 Task: Create a rule when a card is added to the board by anyone except me.
Action: Mouse pressed left at (533, 253)
Screenshot: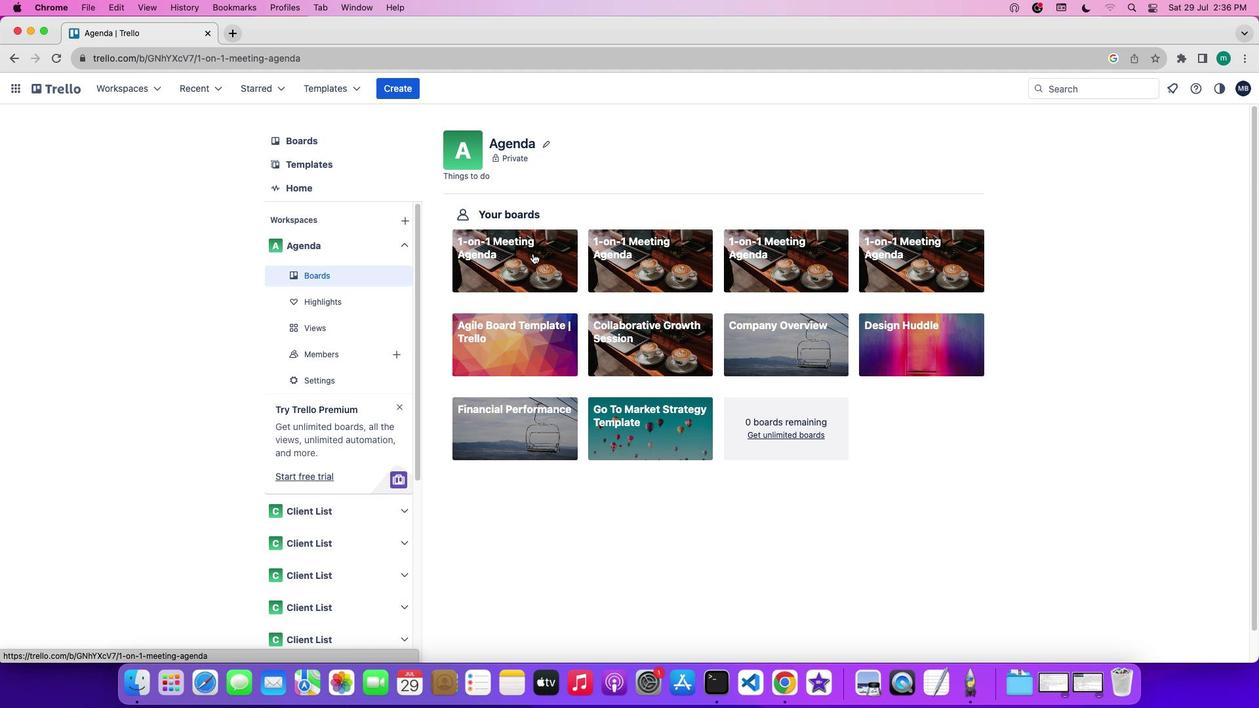 
Action: Mouse moved to (1078, 281)
Screenshot: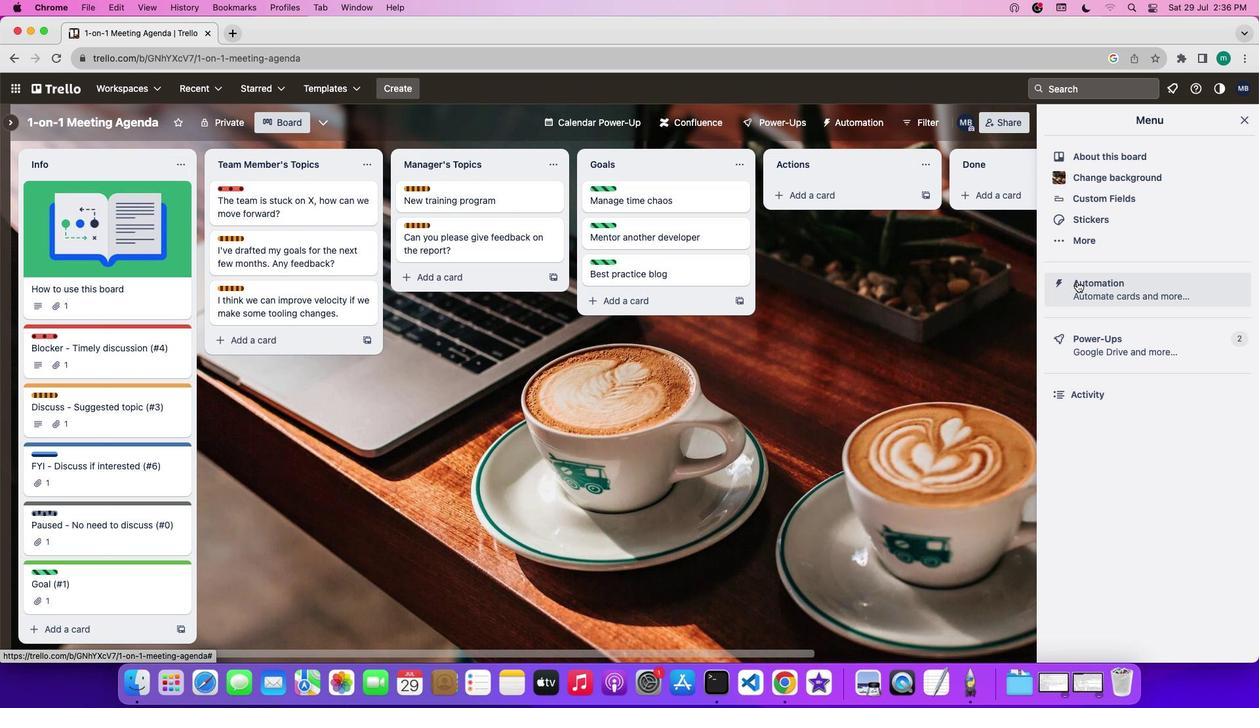 
Action: Mouse pressed left at (1078, 281)
Screenshot: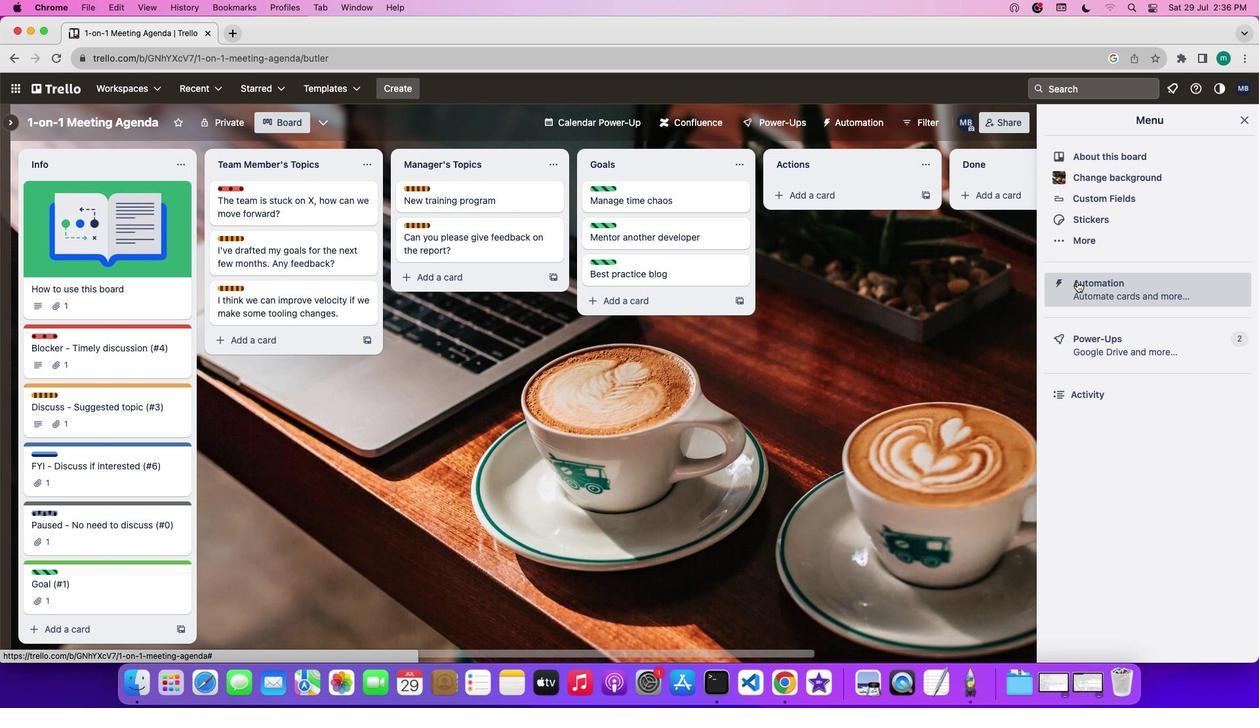 
Action: Mouse moved to (119, 231)
Screenshot: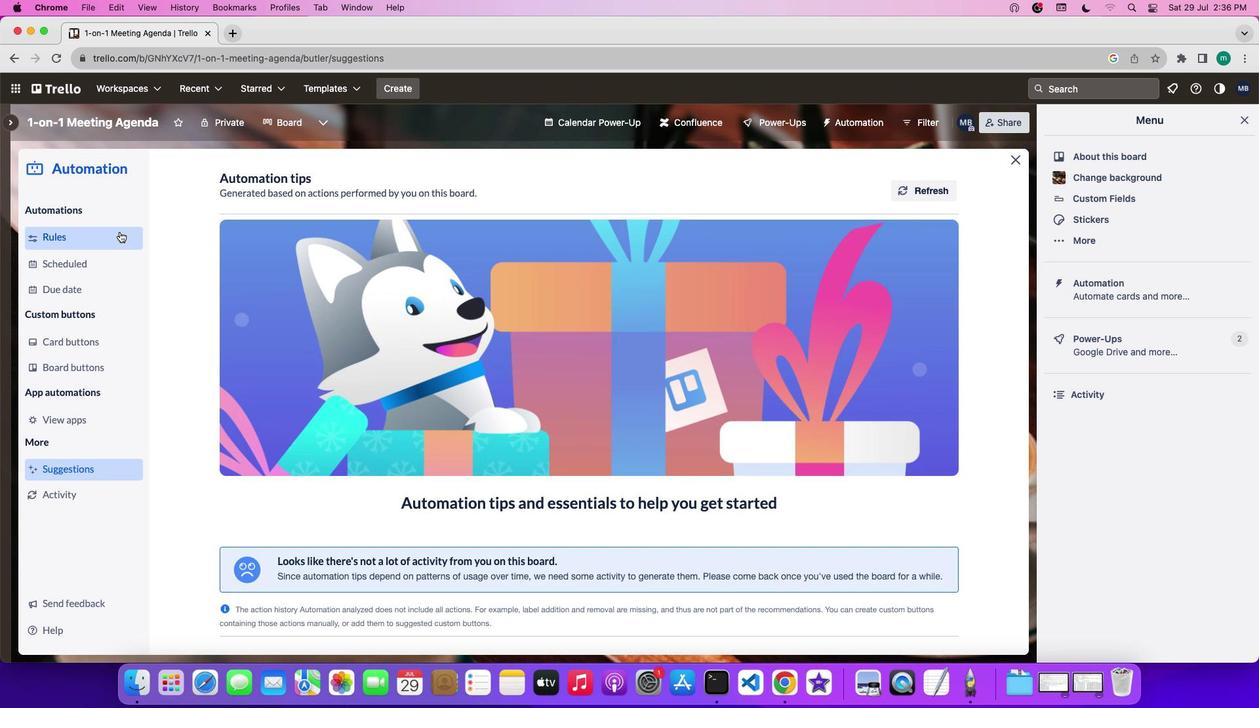 
Action: Mouse pressed left at (119, 231)
Screenshot: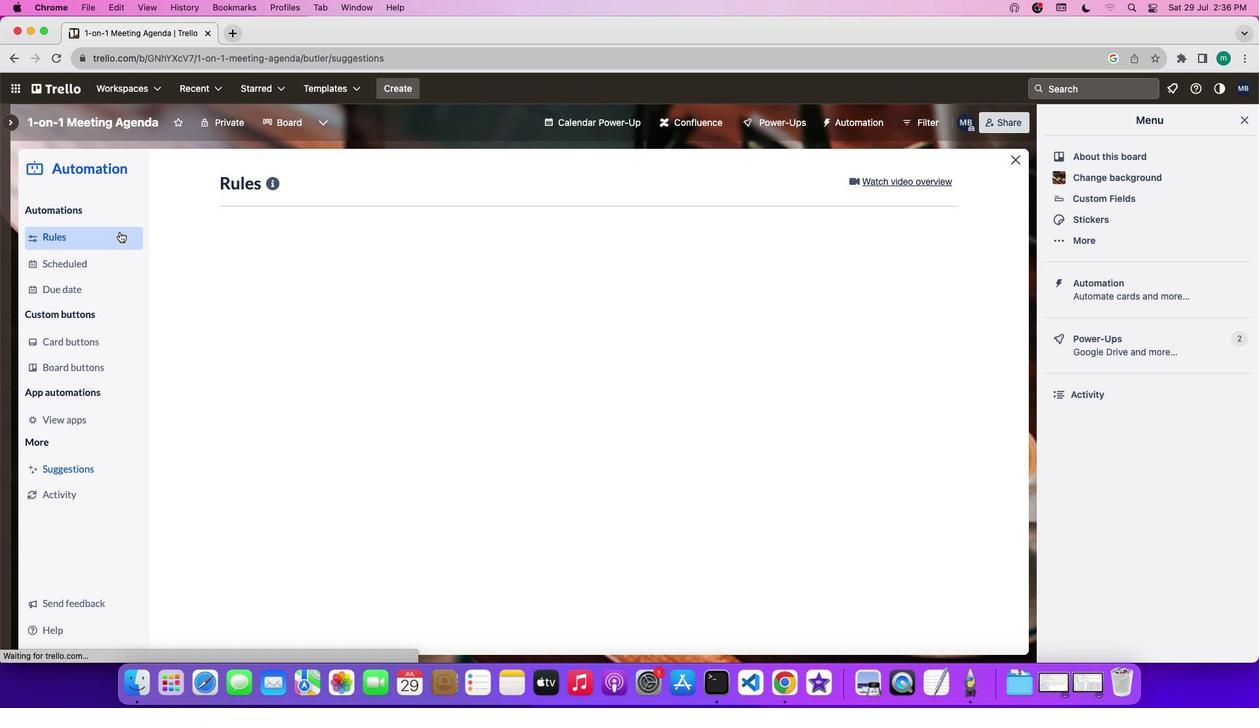 
Action: Mouse moved to (297, 467)
Screenshot: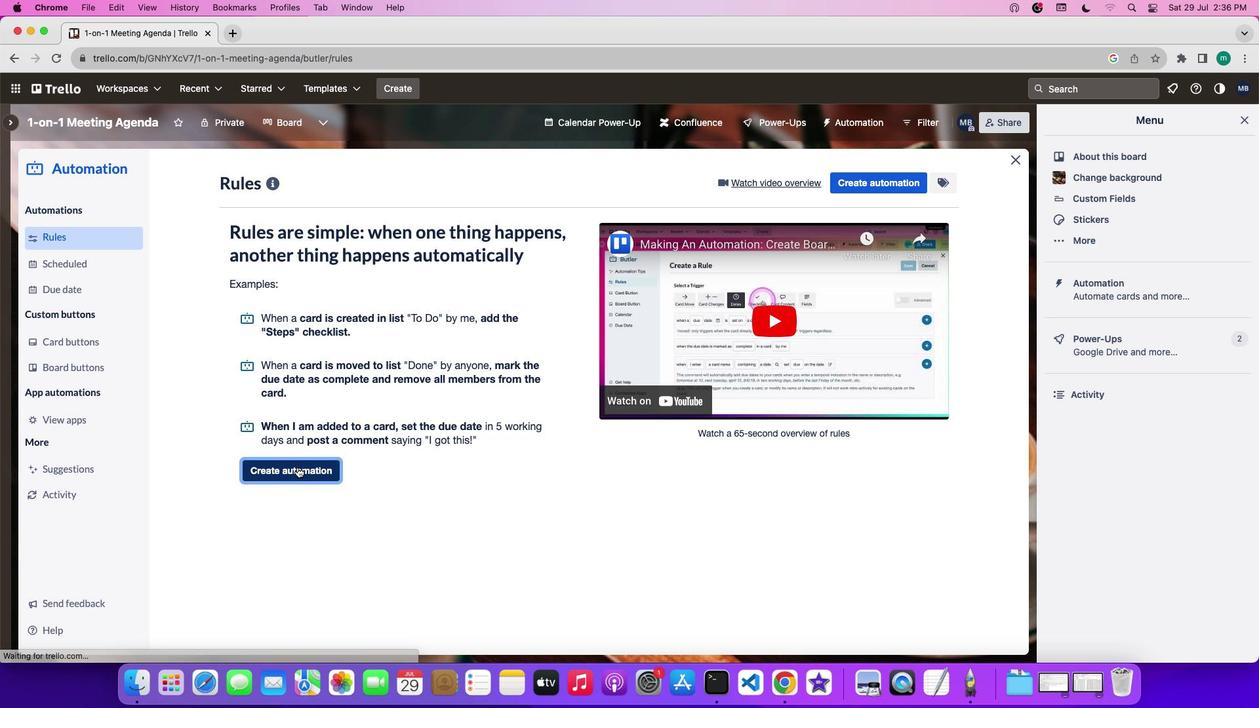 
Action: Mouse pressed left at (297, 467)
Screenshot: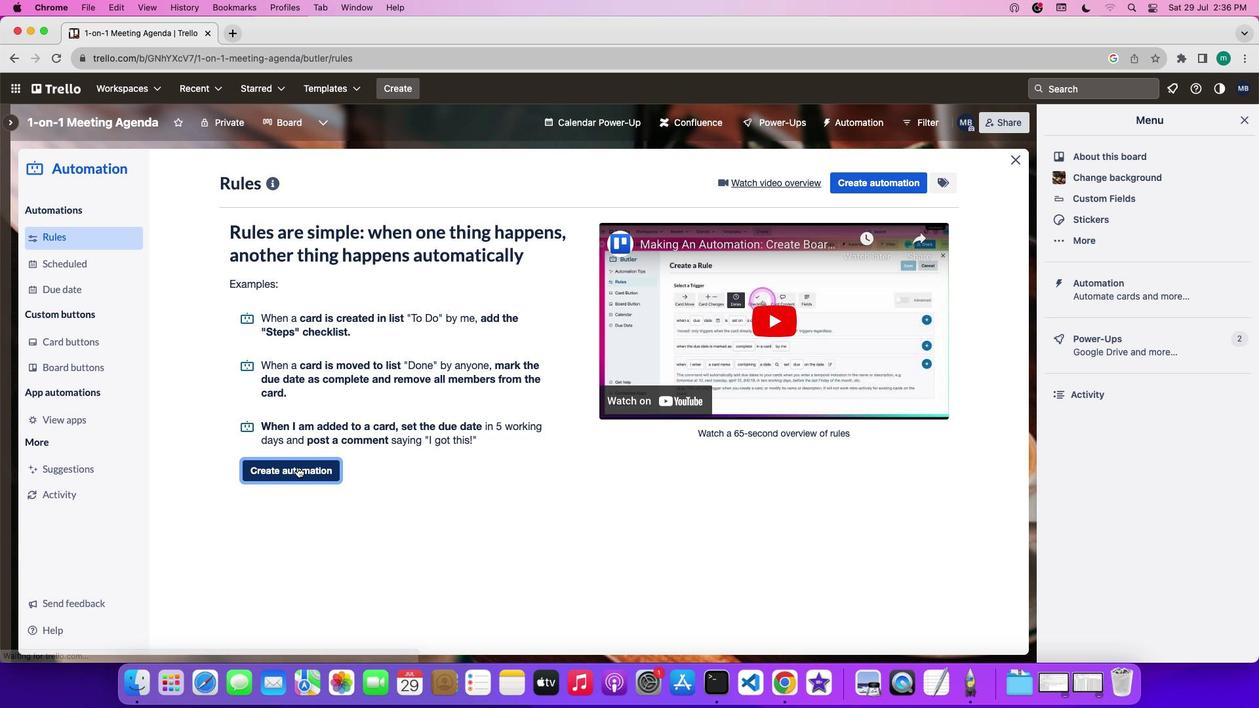 
Action: Mouse moved to (610, 301)
Screenshot: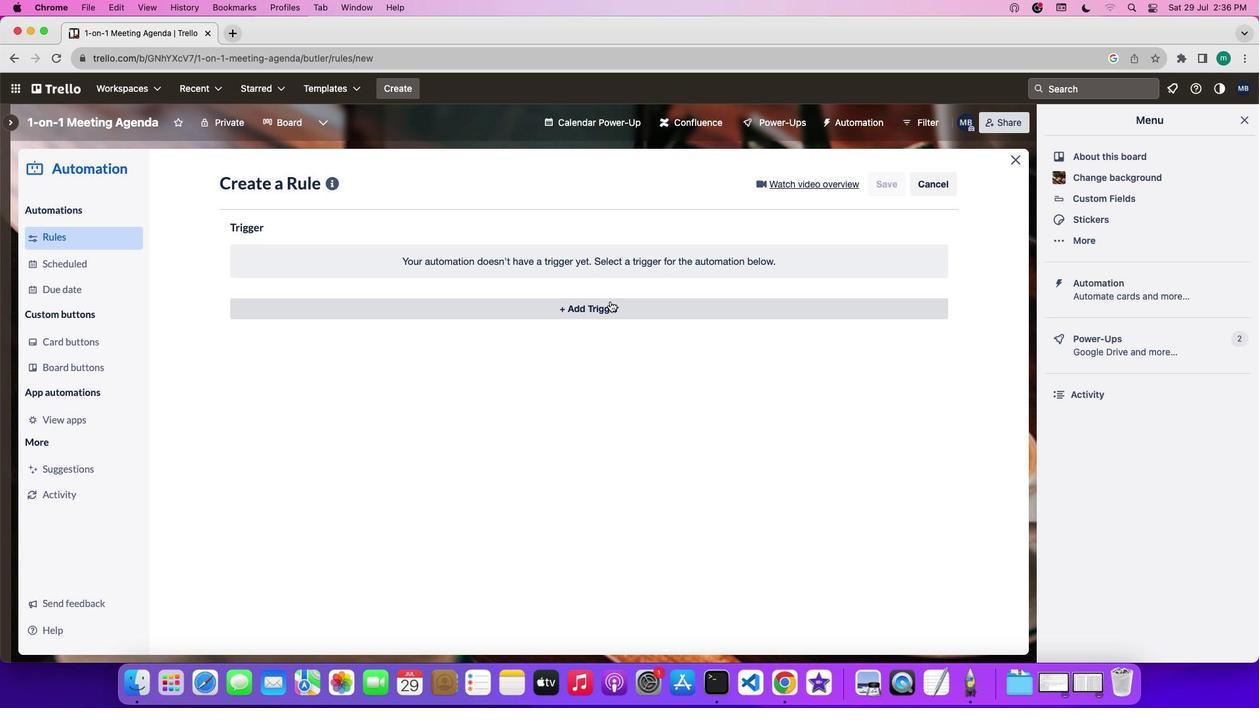
Action: Mouse pressed left at (610, 301)
Screenshot: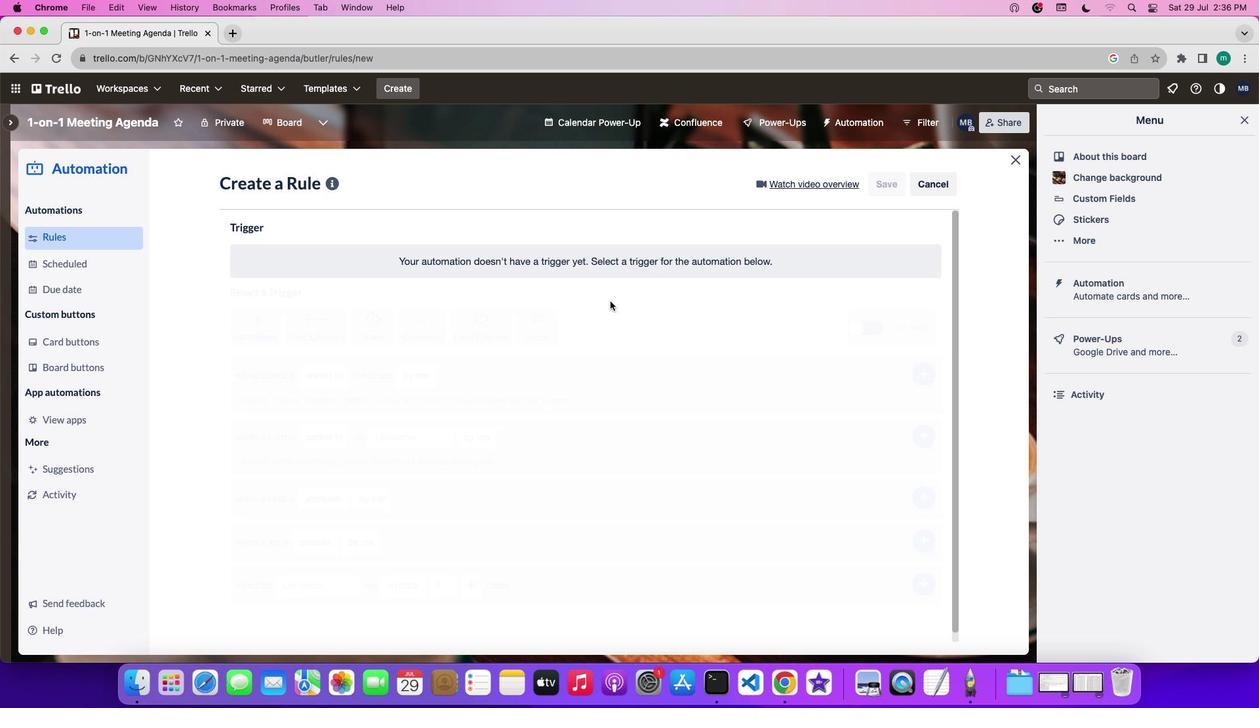 
Action: Mouse moved to (343, 405)
Screenshot: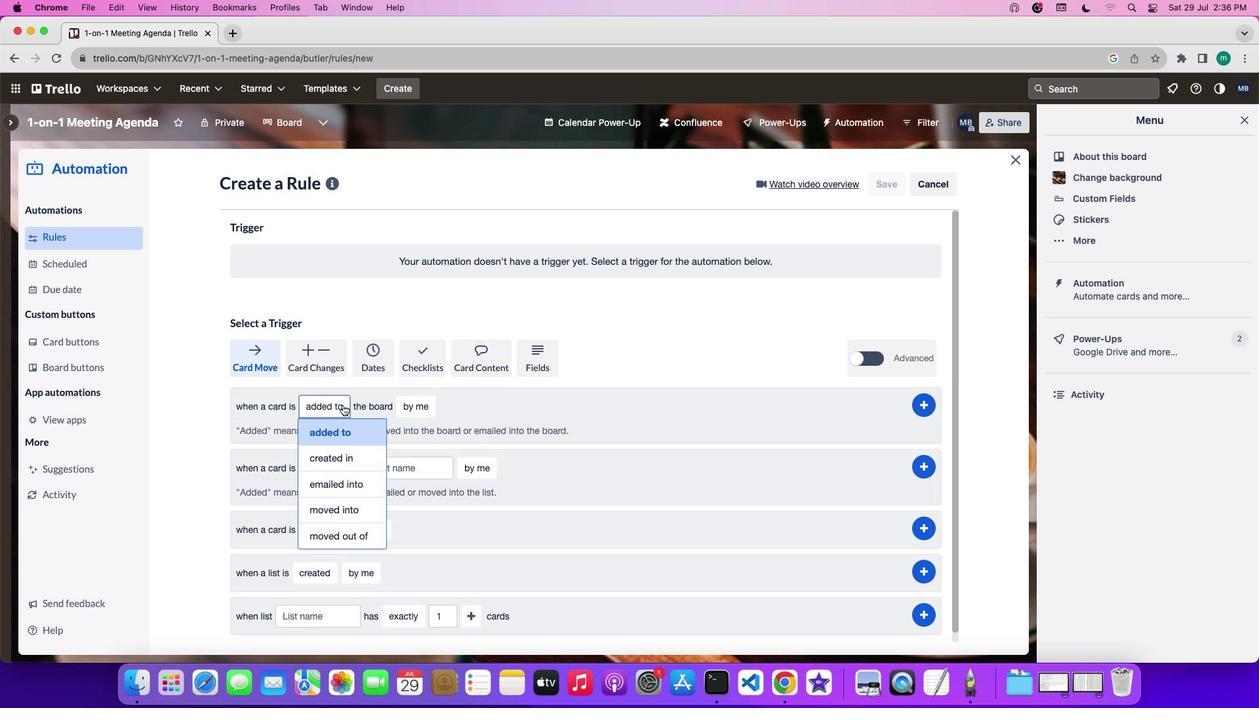 
Action: Mouse pressed left at (343, 405)
Screenshot: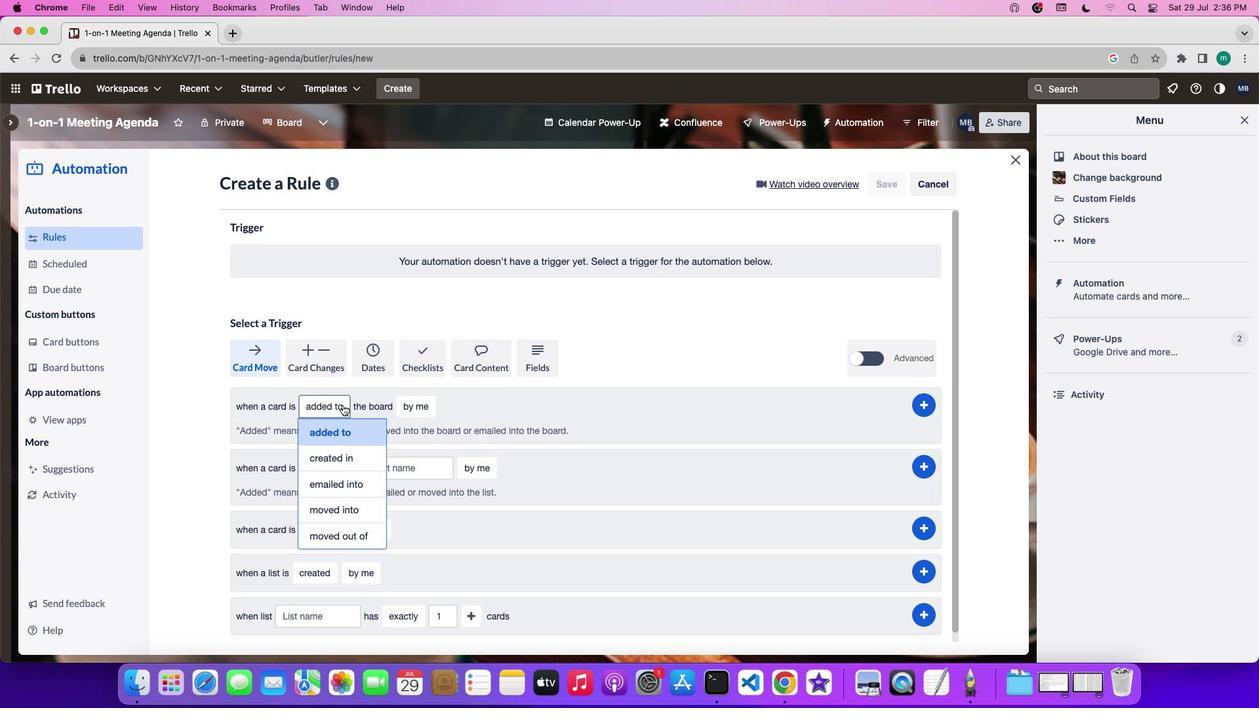
Action: Mouse moved to (340, 433)
Screenshot: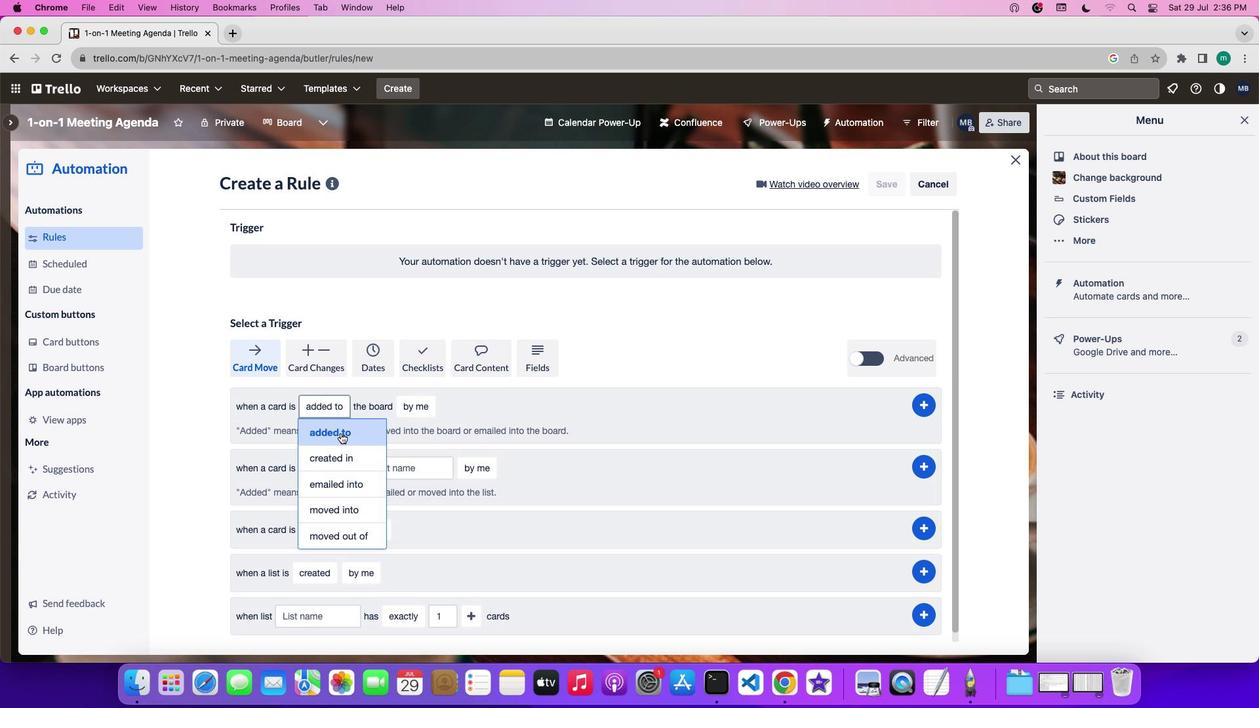 
Action: Mouse pressed left at (340, 433)
Screenshot: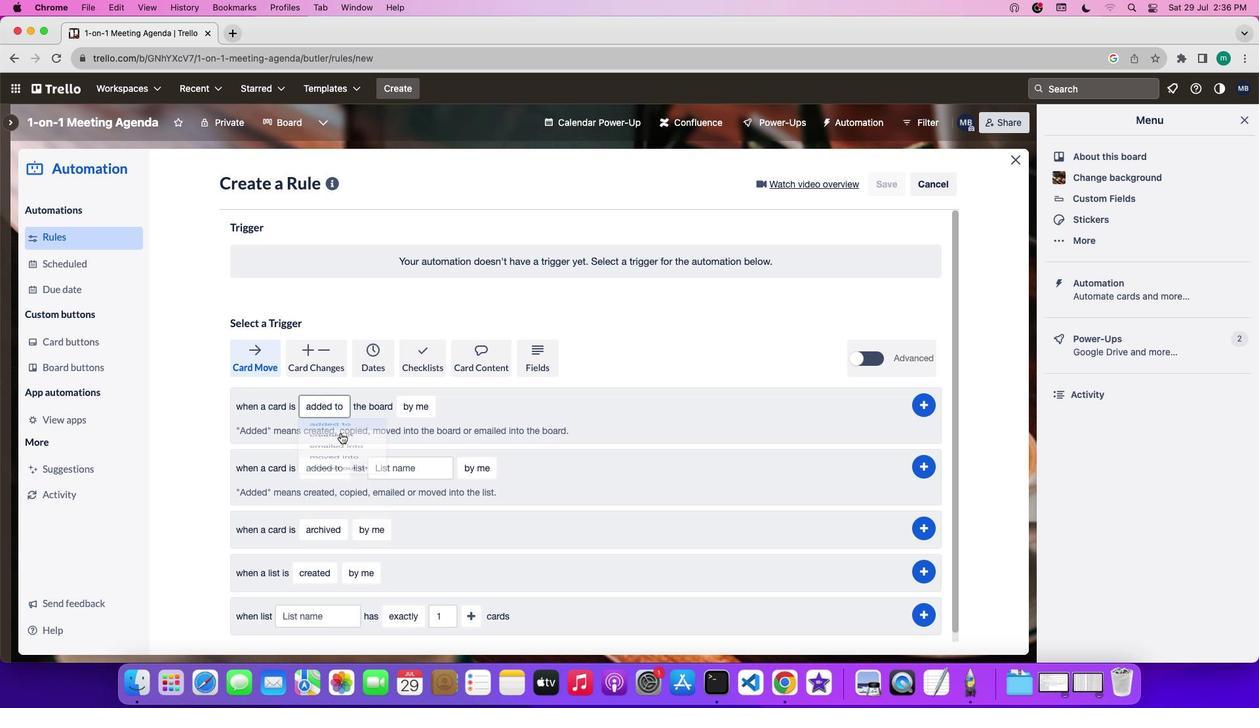 
Action: Mouse moved to (406, 408)
Screenshot: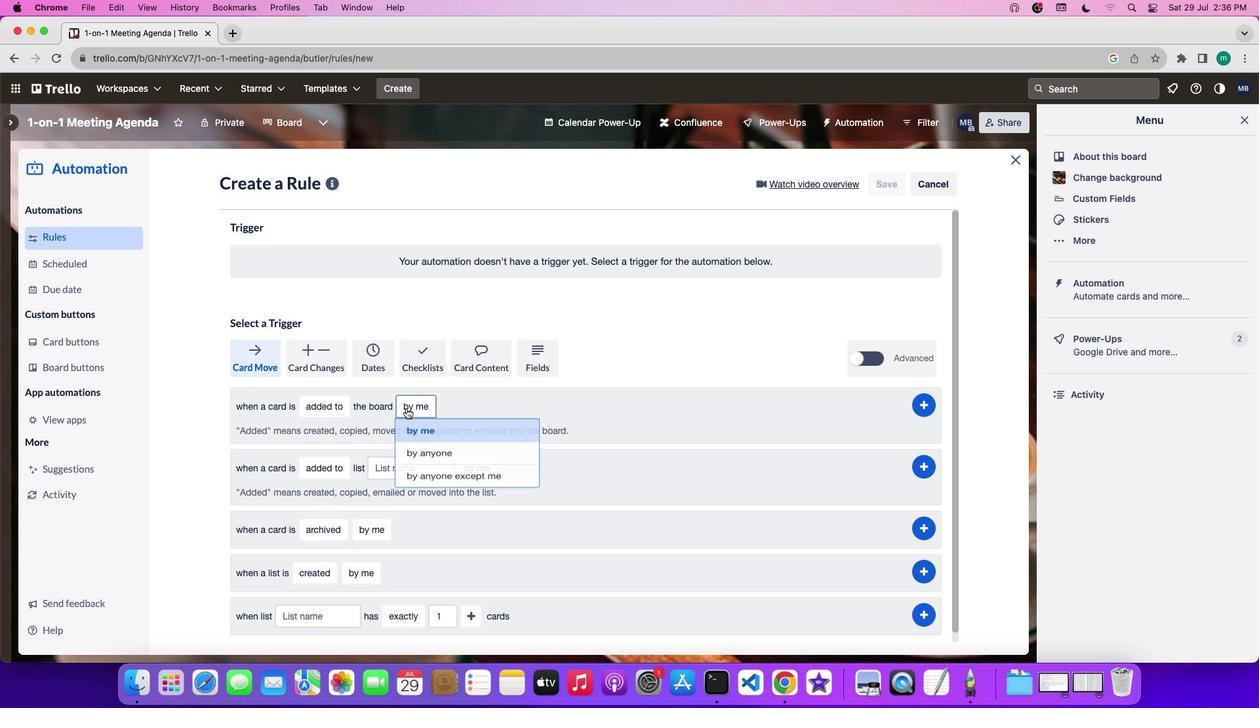 
Action: Mouse pressed left at (406, 408)
Screenshot: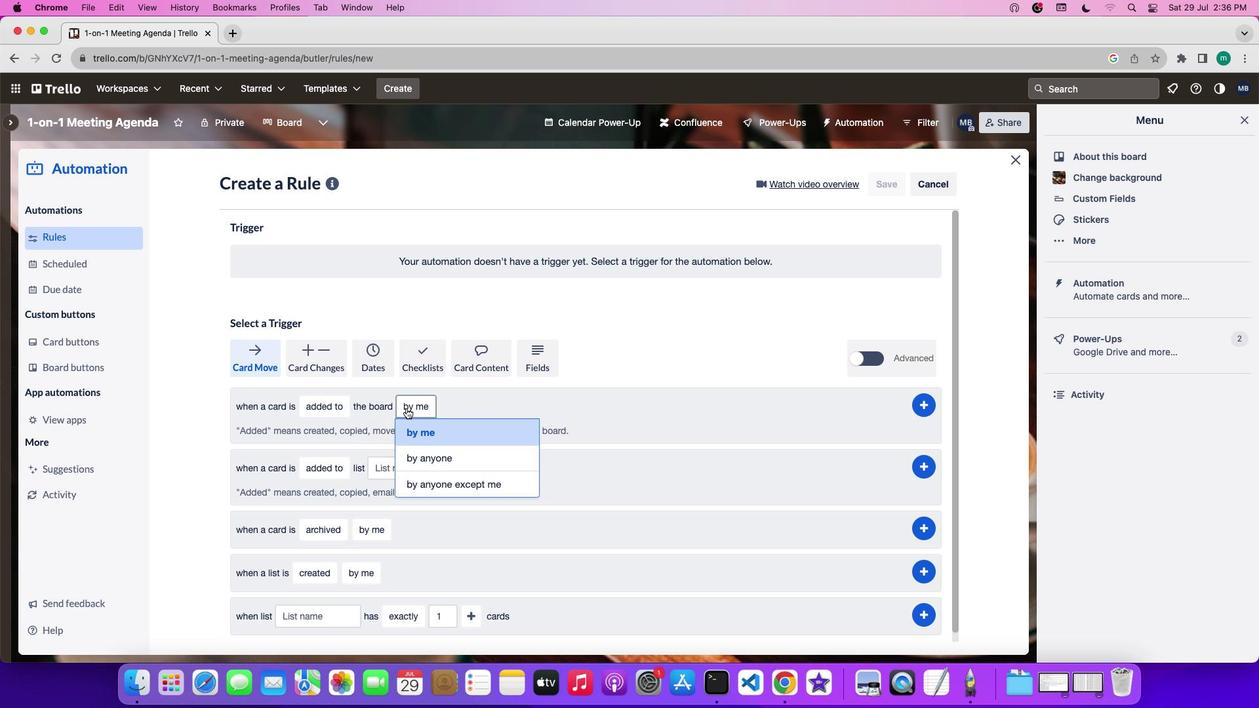 
Action: Mouse moved to (414, 479)
Screenshot: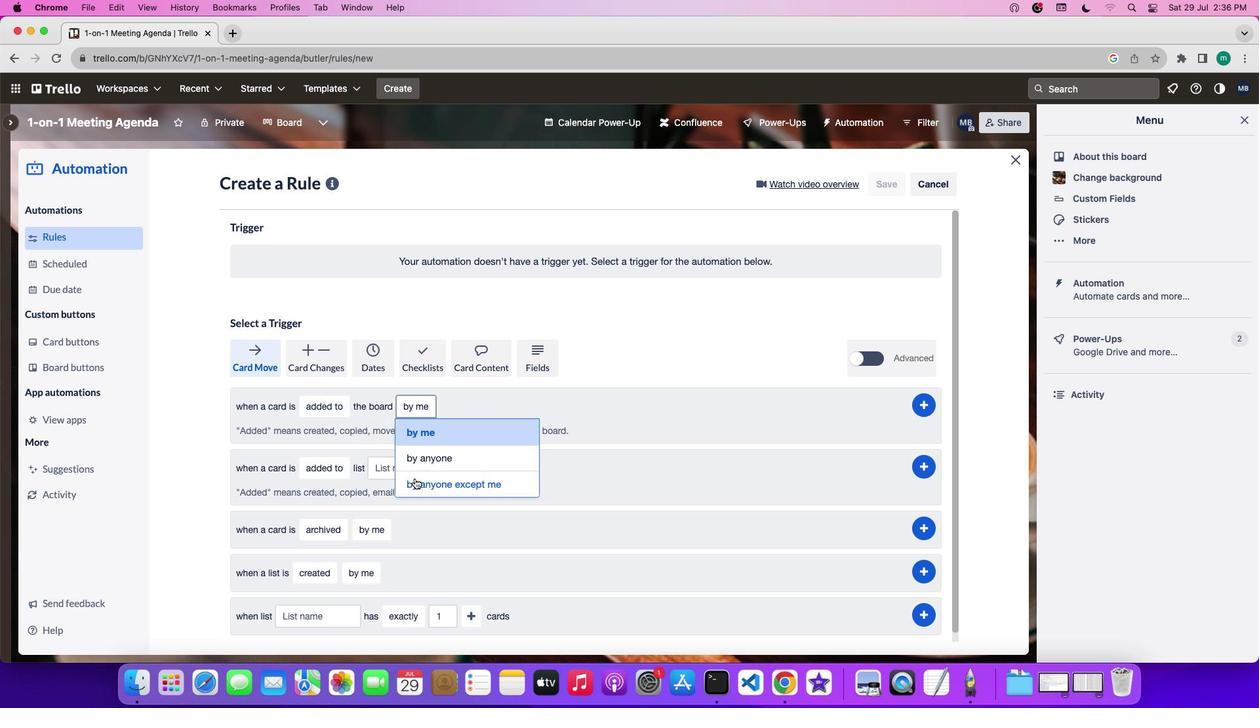 
Action: Mouse pressed left at (414, 479)
Screenshot: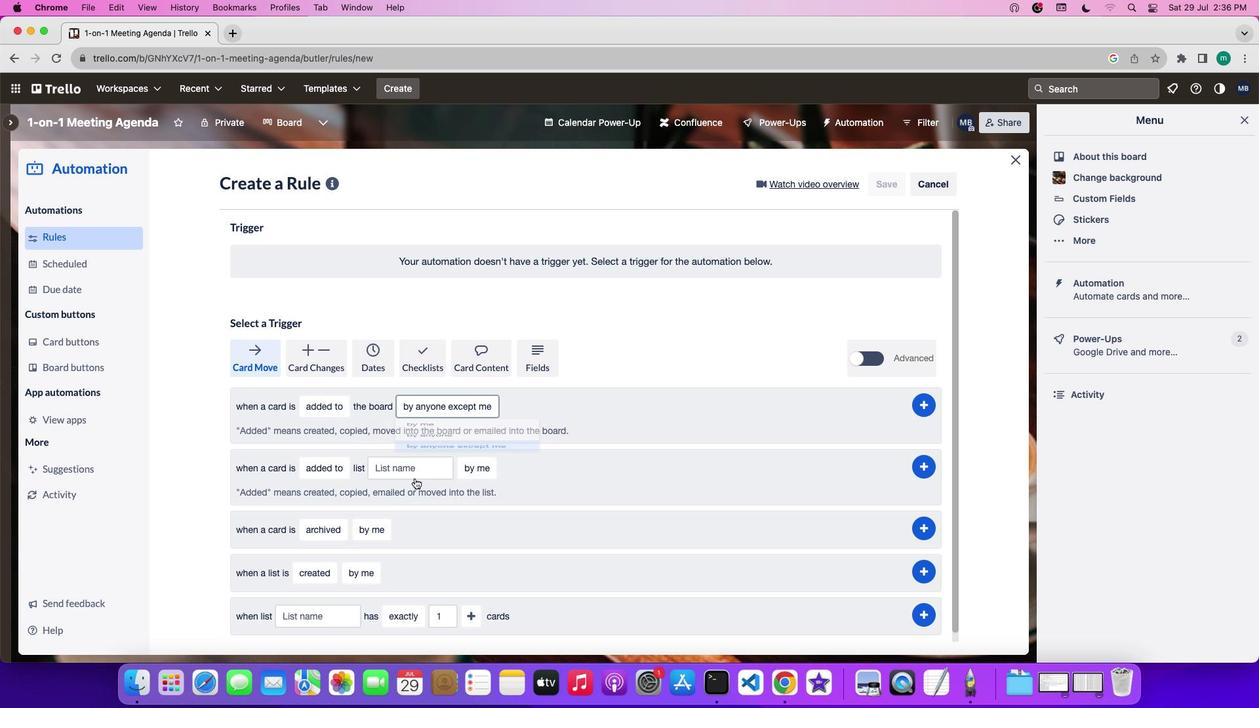 
Action: Mouse moved to (923, 405)
Screenshot: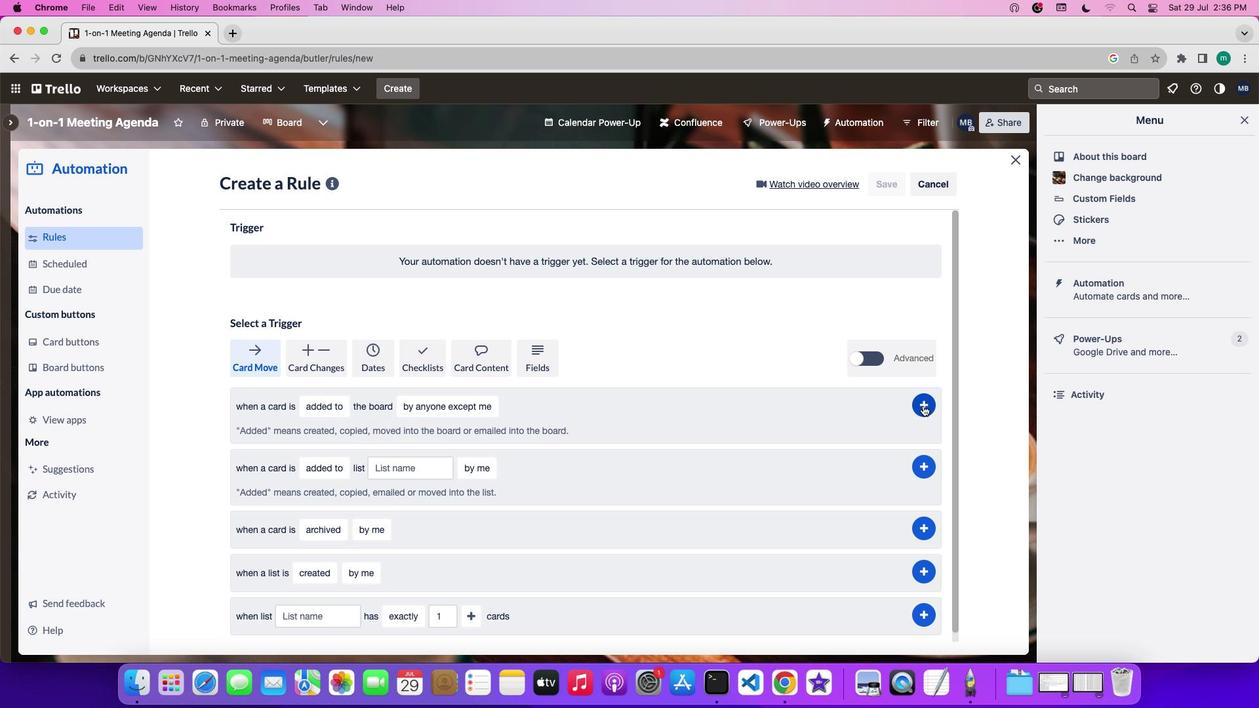 
Action: Mouse pressed left at (923, 405)
Screenshot: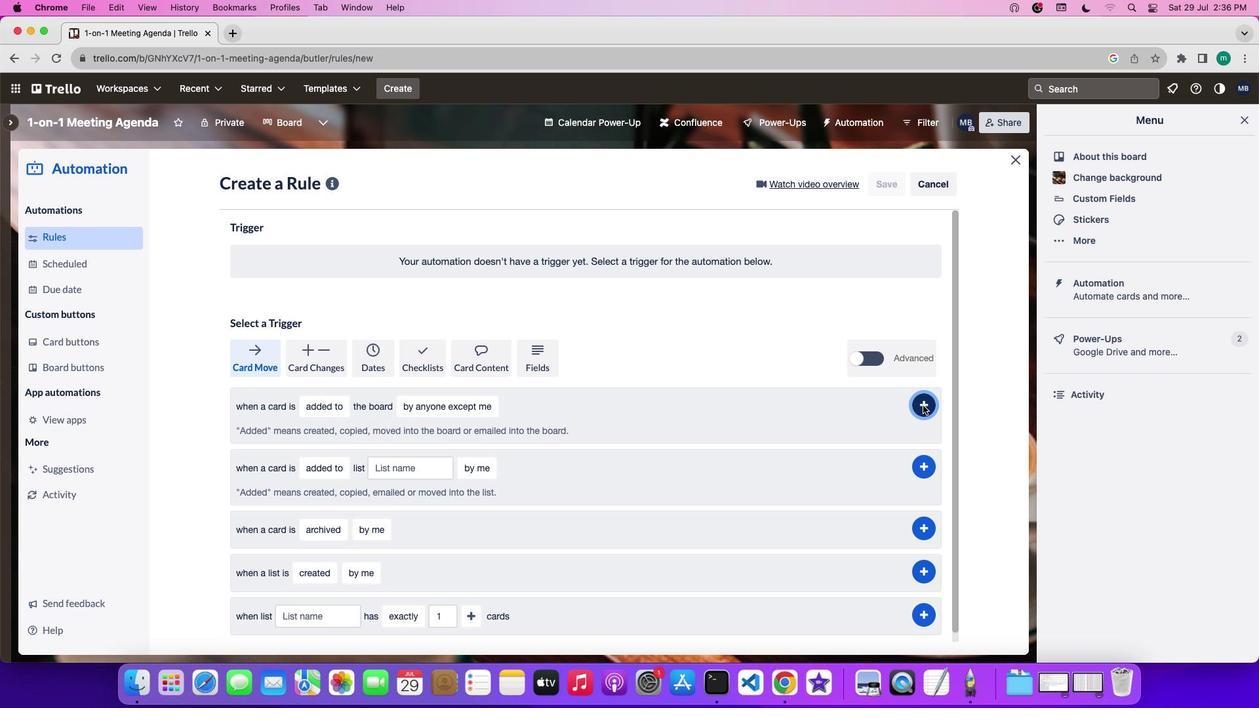 
